 Task: Set the target usage for qsv to quality.
Action: Mouse moved to (107, 15)
Screenshot: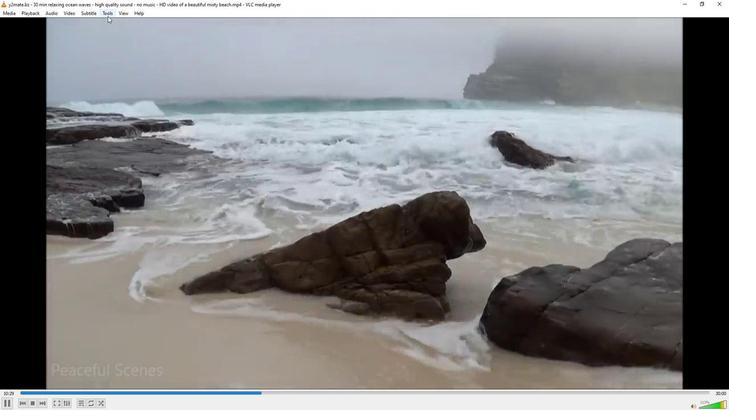 
Action: Mouse pressed left at (107, 15)
Screenshot: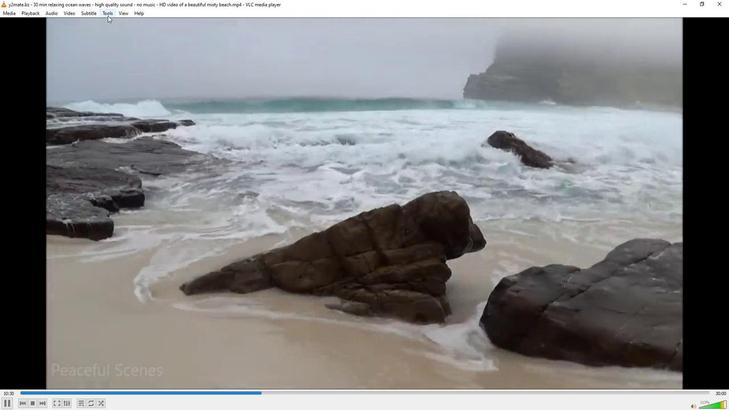 
Action: Mouse moved to (128, 102)
Screenshot: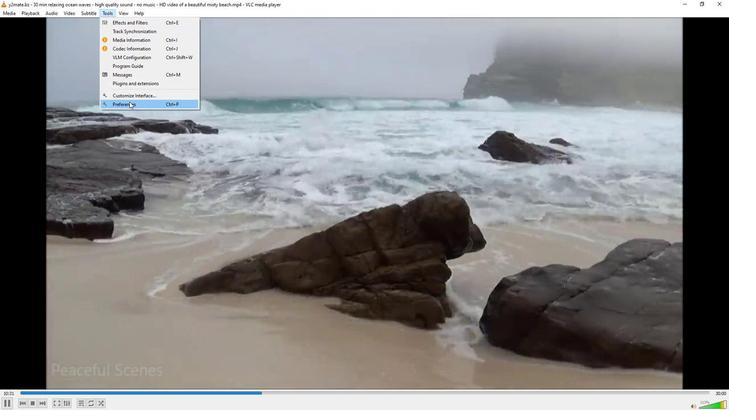 
Action: Mouse pressed left at (128, 102)
Screenshot: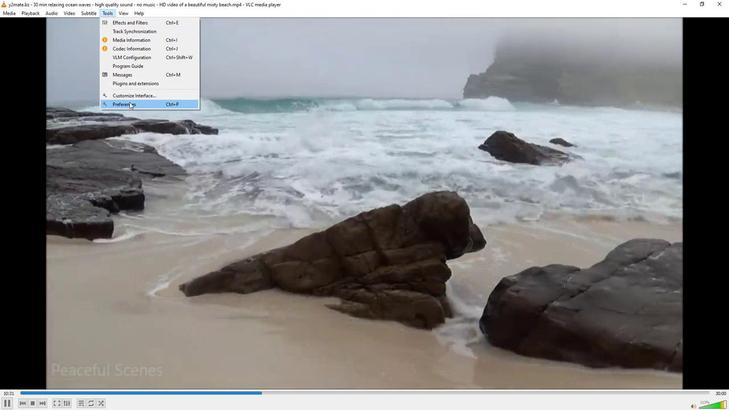 
Action: Mouse moved to (86, 319)
Screenshot: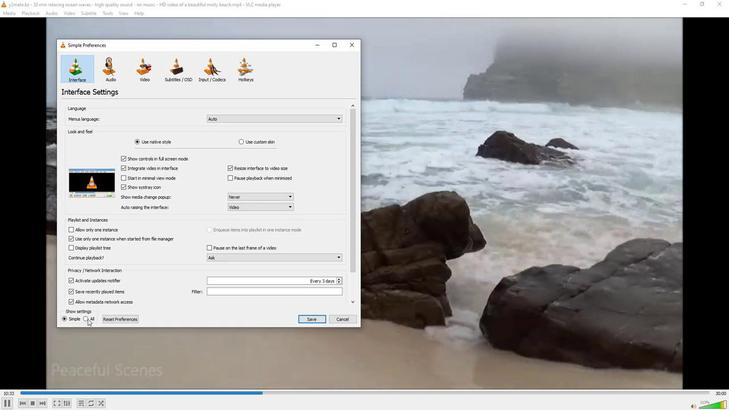 
Action: Mouse pressed left at (86, 319)
Screenshot: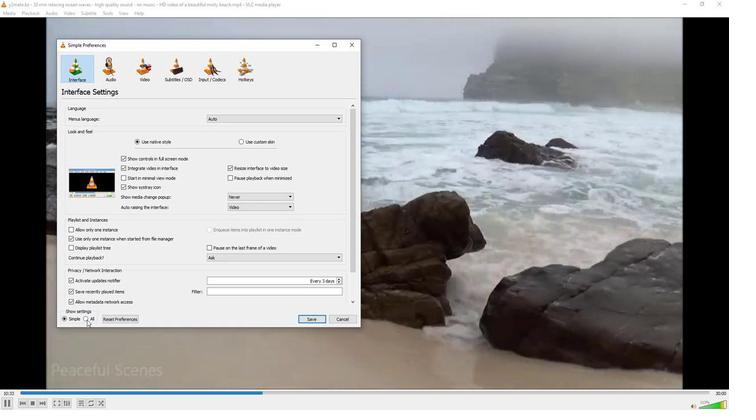
Action: Mouse moved to (74, 213)
Screenshot: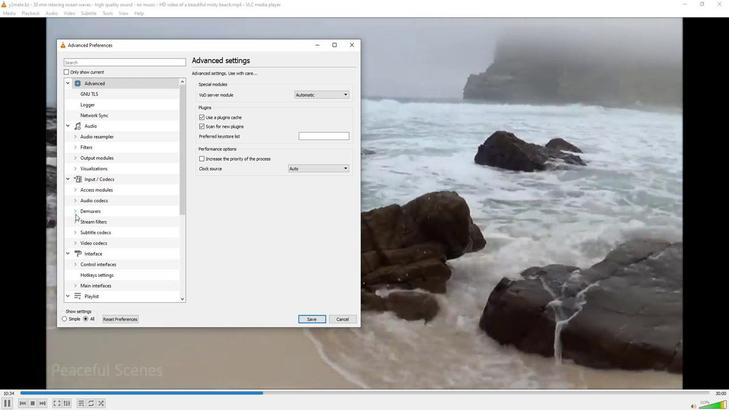
Action: Mouse pressed left at (74, 213)
Screenshot: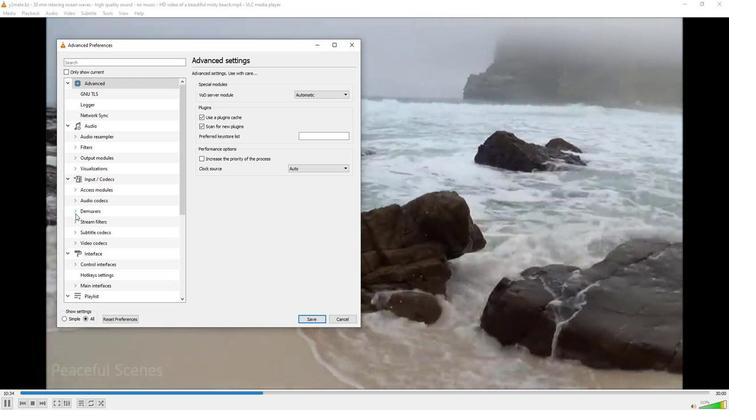 
Action: Mouse moved to (74, 216)
Screenshot: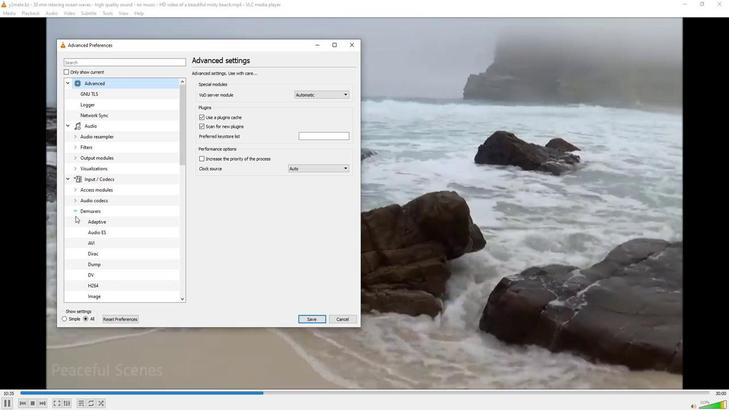 
Action: Mouse scrolled (74, 216) with delta (0, 0)
Screenshot: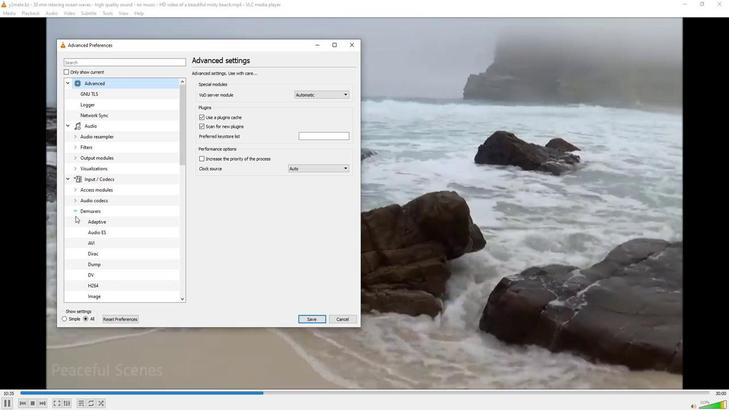 
Action: Mouse moved to (75, 216)
Screenshot: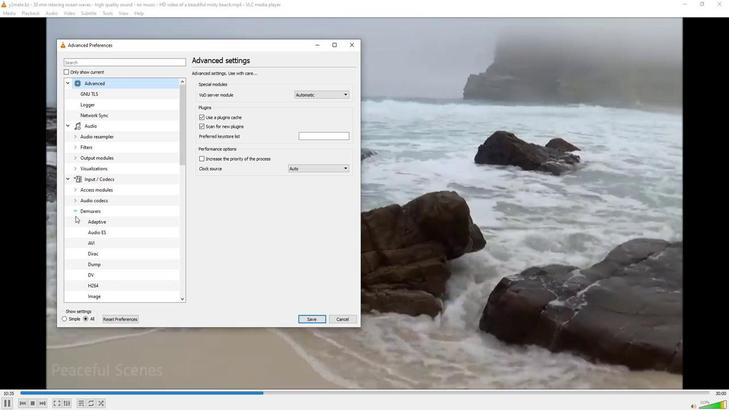 
Action: Mouse scrolled (75, 216) with delta (0, 0)
Screenshot: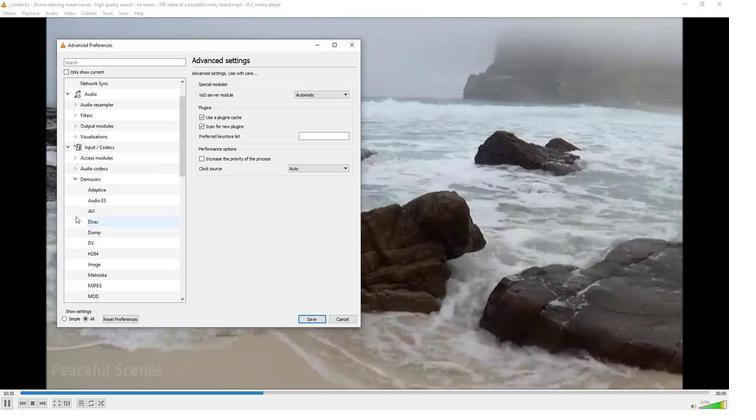 
Action: Mouse scrolled (75, 216) with delta (0, 0)
Screenshot: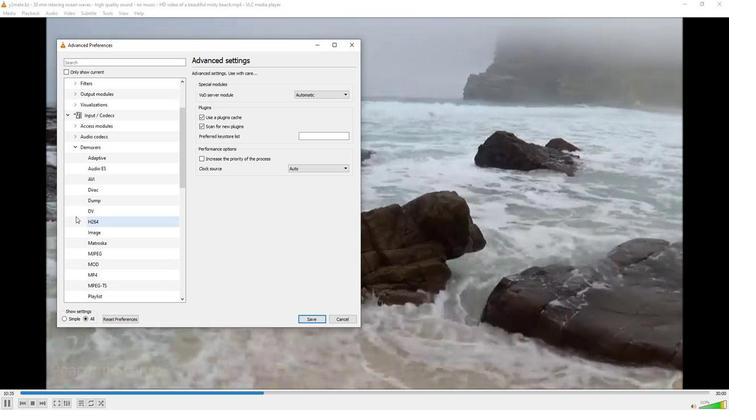 
Action: Mouse scrolled (75, 216) with delta (0, 0)
Screenshot: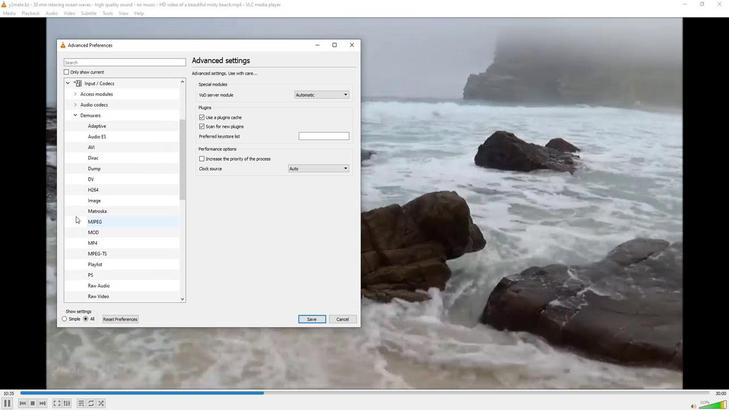 
Action: Mouse scrolled (75, 216) with delta (0, 0)
Screenshot: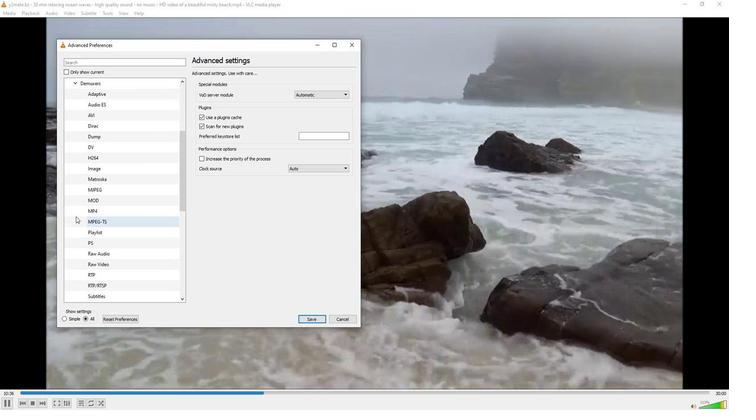 
Action: Mouse scrolled (75, 216) with delta (0, 0)
Screenshot: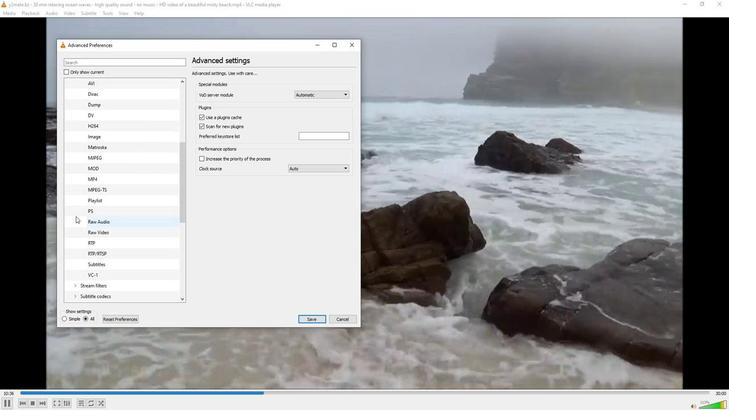 
Action: Mouse scrolled (75, 216) with delta (0, 0)
Screenshot: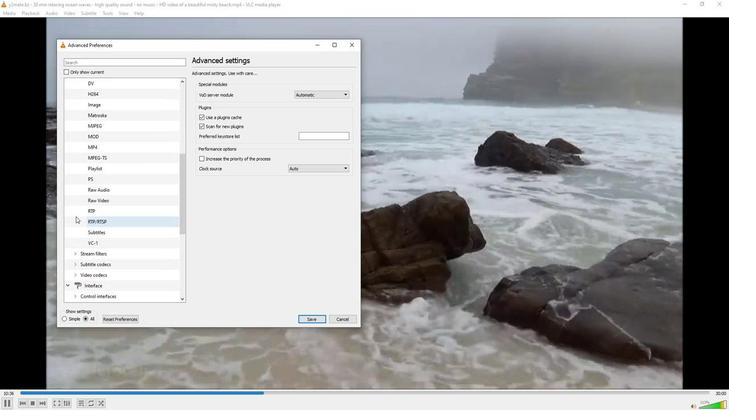 
Action: Mouse moved to (75, 241)
Screenshot: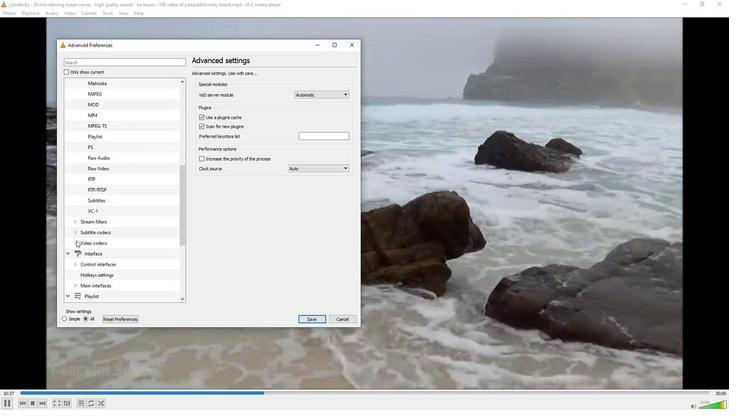 
Action: Mouse pressed left at (75, 241)
Screenshot: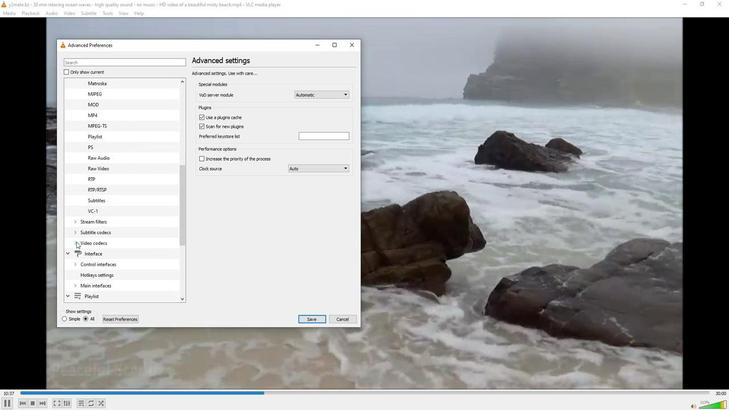 
Action: Mouse moved to (94, 284)
Screenshot: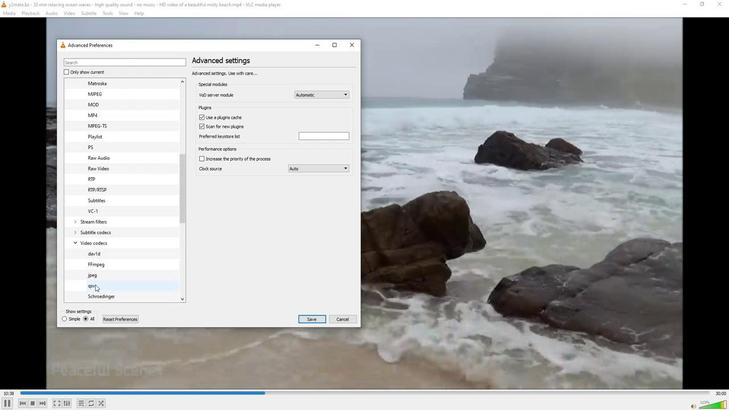 
Action: Mouse pressed left at (94, 284)
Screenshot: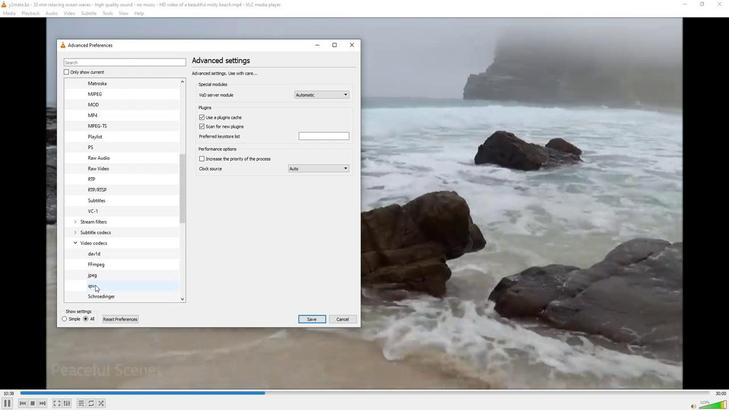 
Action: Mouse moved to (332, 166)
Screenshot: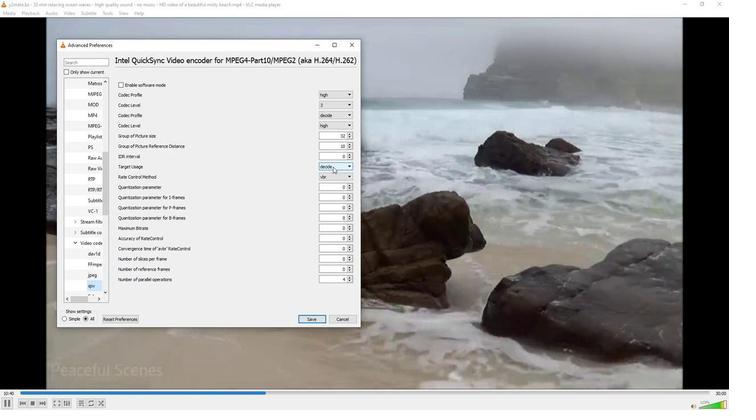 
Action: Mouse pressed left at (332, 166)
Screenshot: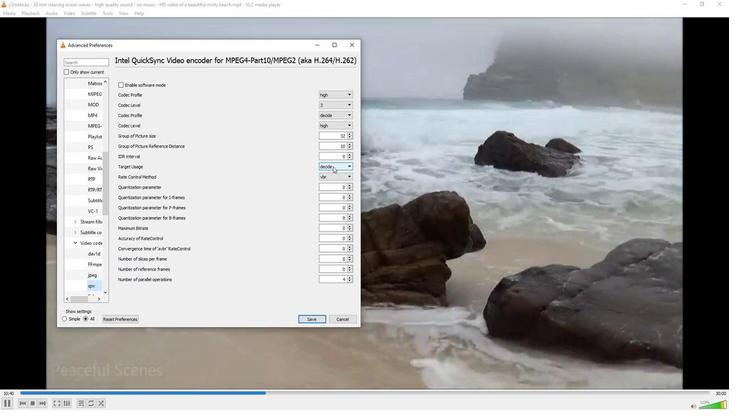 
Action: Mouse moved to (328, 178)
Screenshot: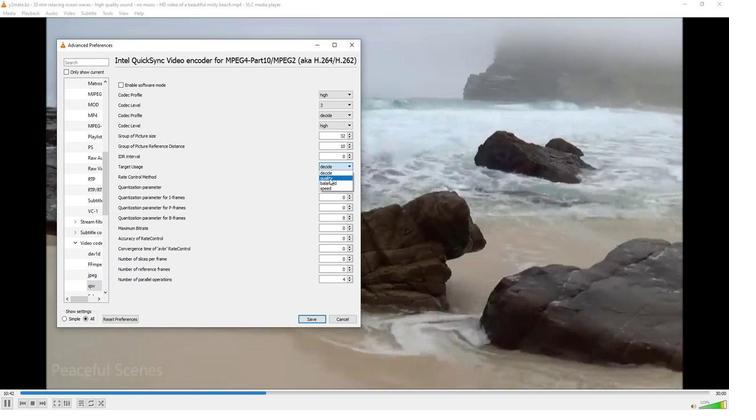 
Action: Mouse pressed left at (328, 178)
Screenshot: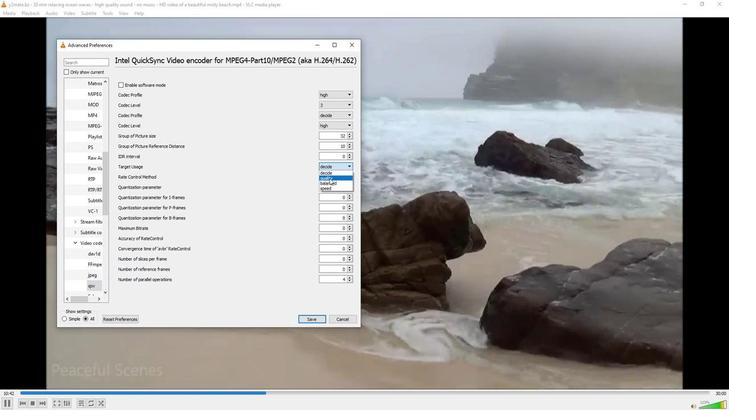 
Action: Mouse moved to (286, 189)
Screenshot: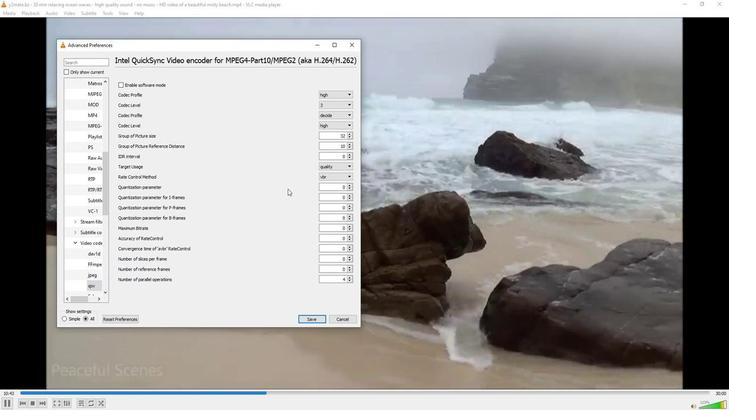
